 Task: Add Attachment from Trello to Card Card0000000162 in Board Board0000000041 in Workspace WS0000000014 in Trello. Add Cover Blue to Card Card0000000162 in Board Board0000000041 in Workspace WS0000000014 in Trello. Add "Copy Card To …" Button titled Button0000000162 to "bottom" of the list "To Do" to Card Card0000000162 in Board Board0000000041 in Workspace WS0000000014 in Trello. Add Description DS0000000162 to Card Card0000000162 in Board Board0000000041 in Workspace WS0000000014 in Trello. Add Comment CM0000000162 to Card Card0000000162 in Board Board0000000041 in Workspace WS0000000014 in Trello
Action: Mouse moved to (750, 330)
Screenshot: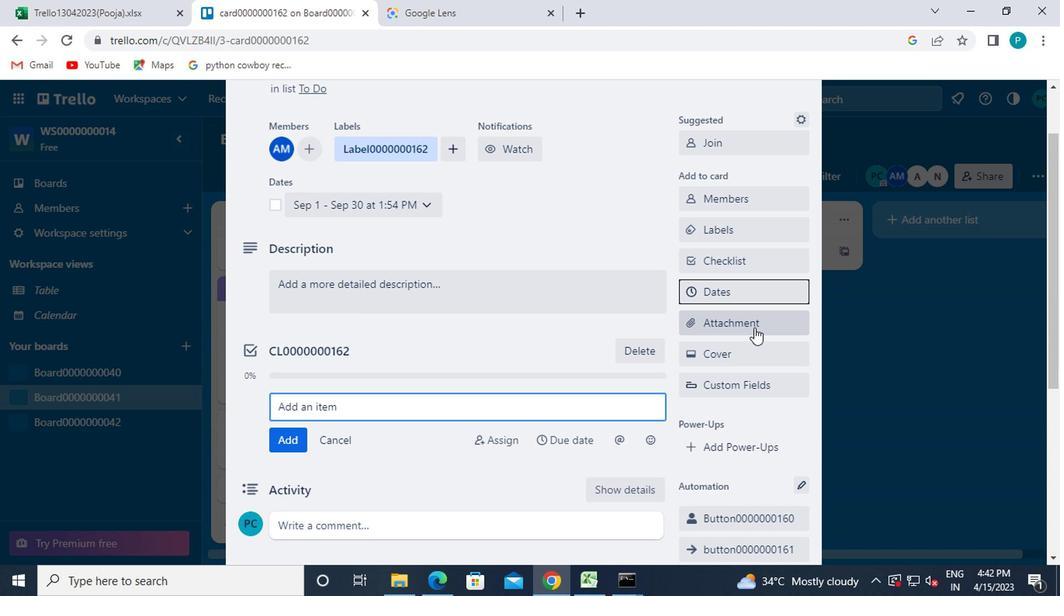 
Action: Mouse pressed left at (750, 330)
Screenshot: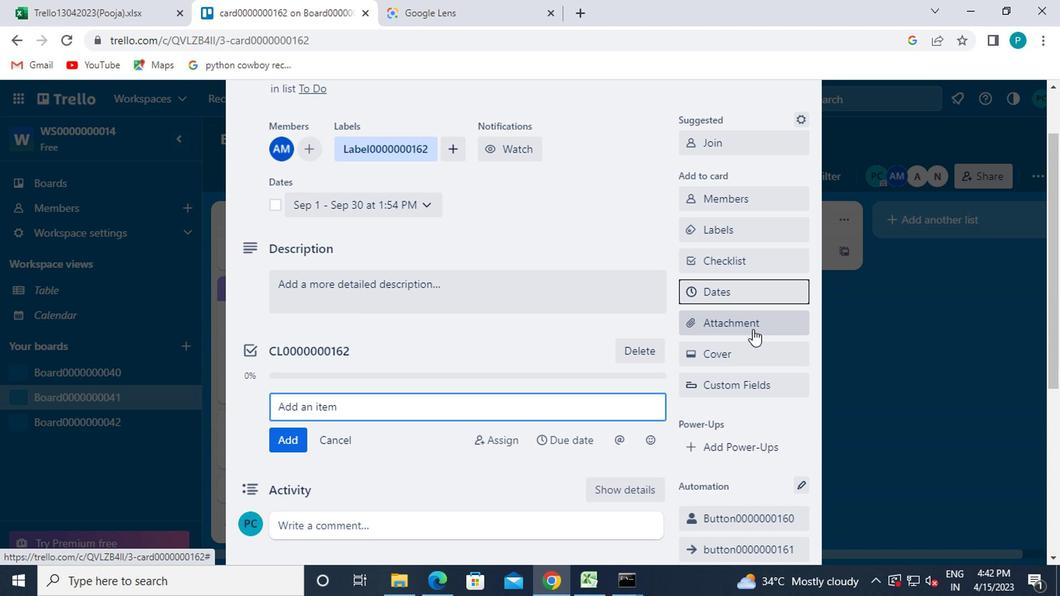 
Action: Mouse moved to (751, 193)
Screenshot: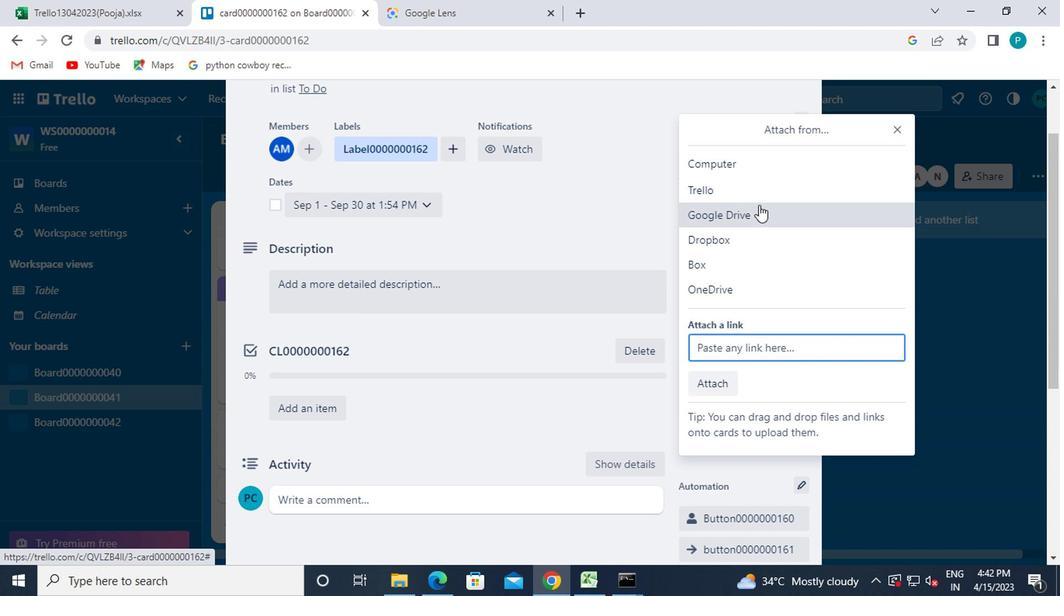 
Action: Mouse pressed left at (751, 193)
Screenshot: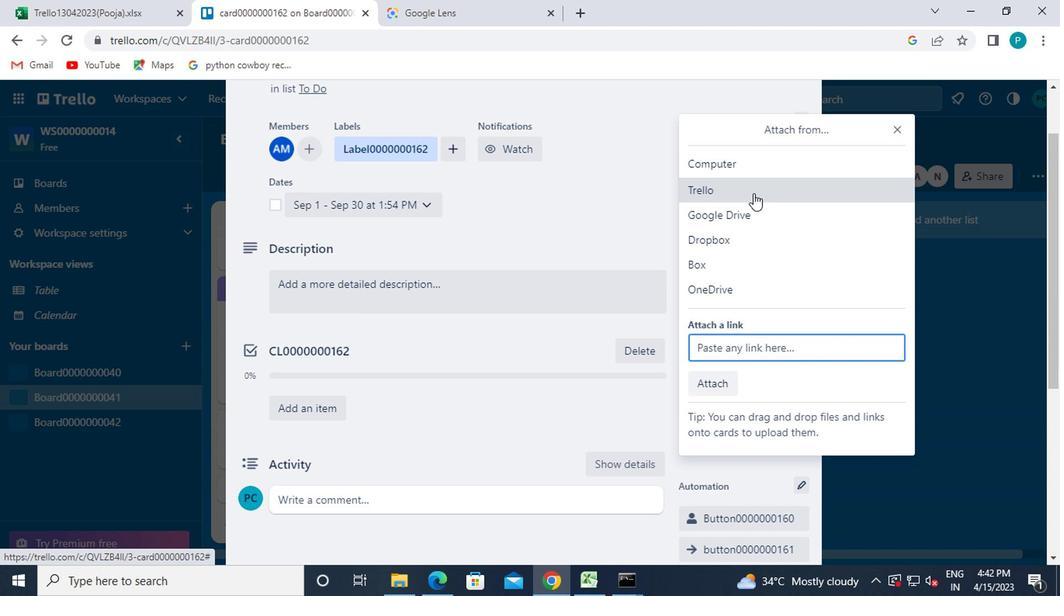 
Action: Mouse moved to (749, 344)
Screenshot: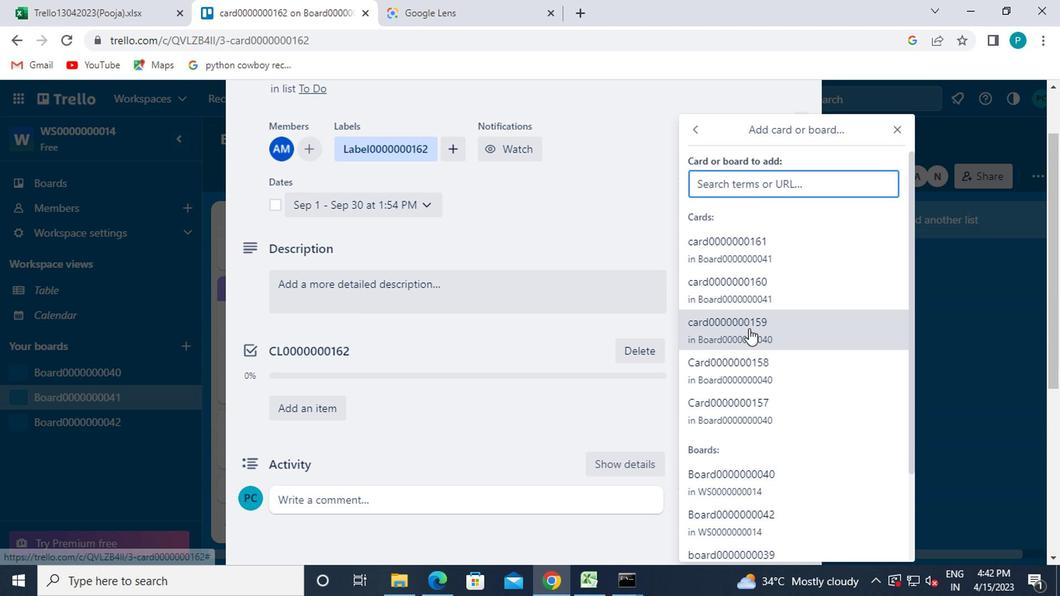
Action: Mouse pressed left at (749, 344)
Screenshot: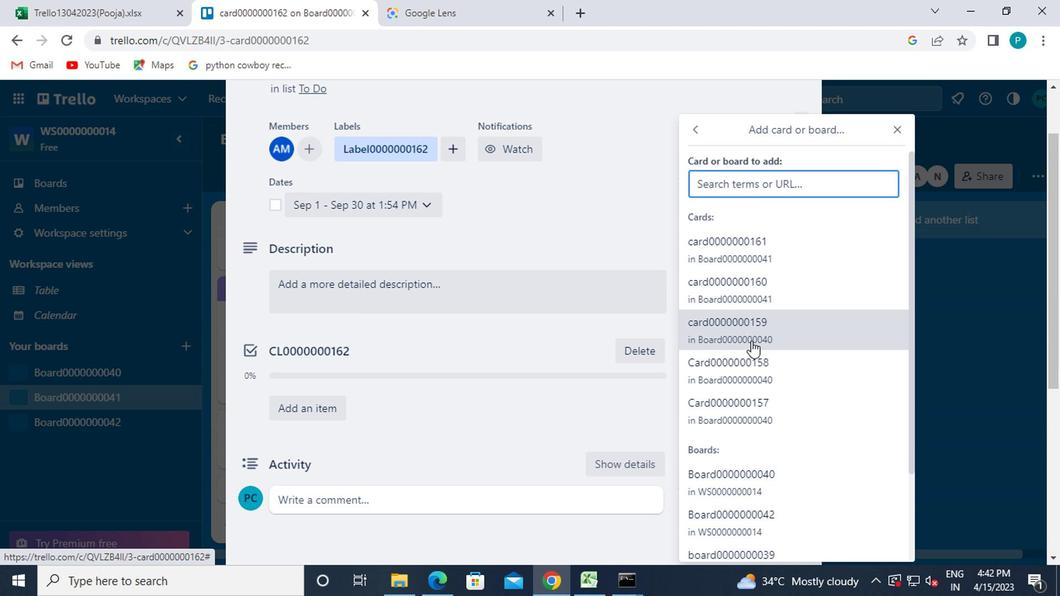 
Action: Mouse moved to (710, 362)
Screenshot: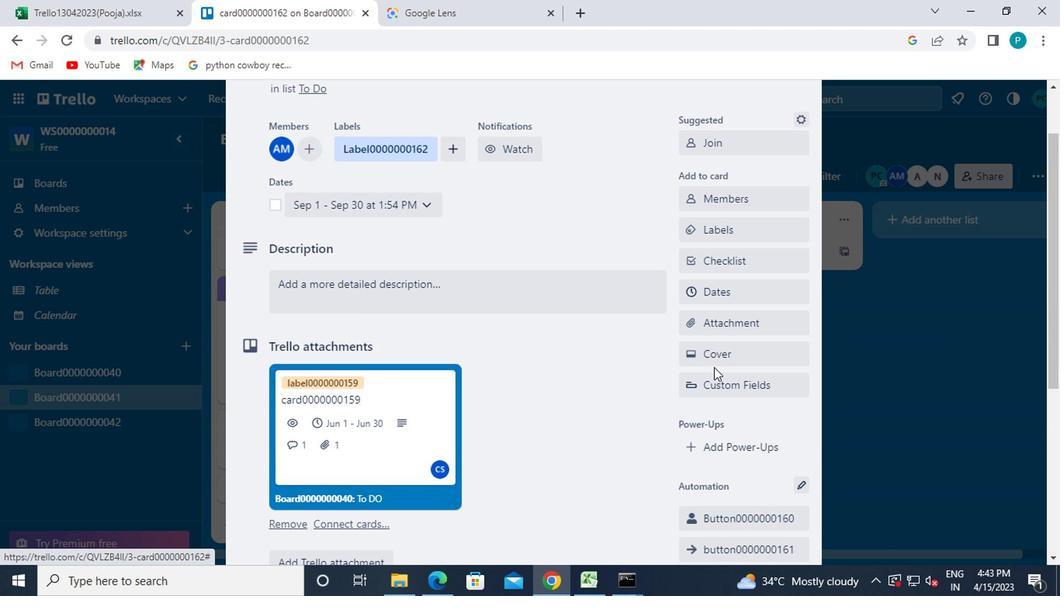 
Action: Mouse pressed left at (710, 362)
Screenshot: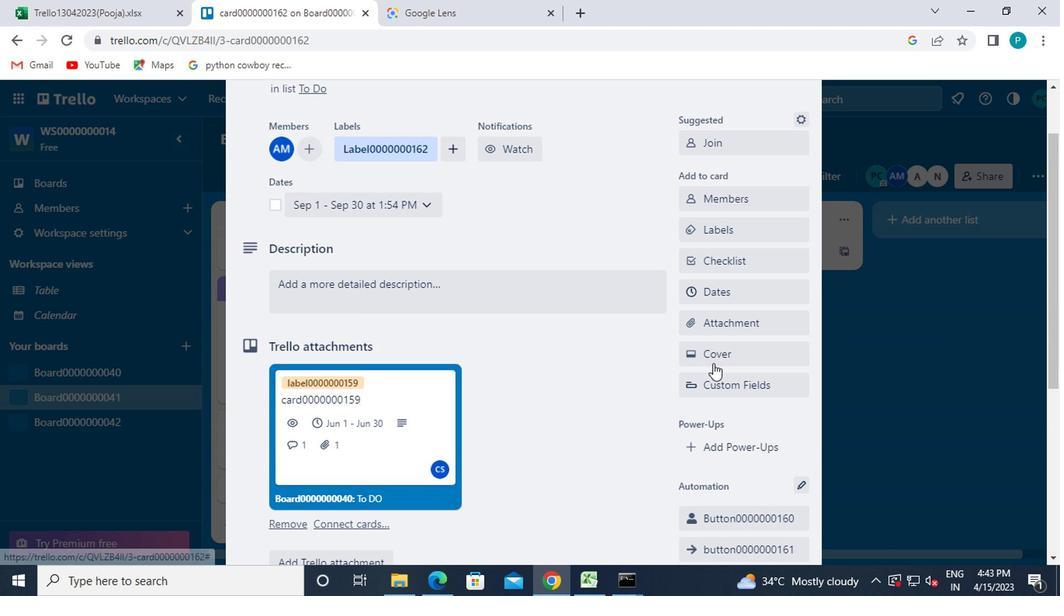 
Action: Mouse moved to (713, 314)
Screenshot: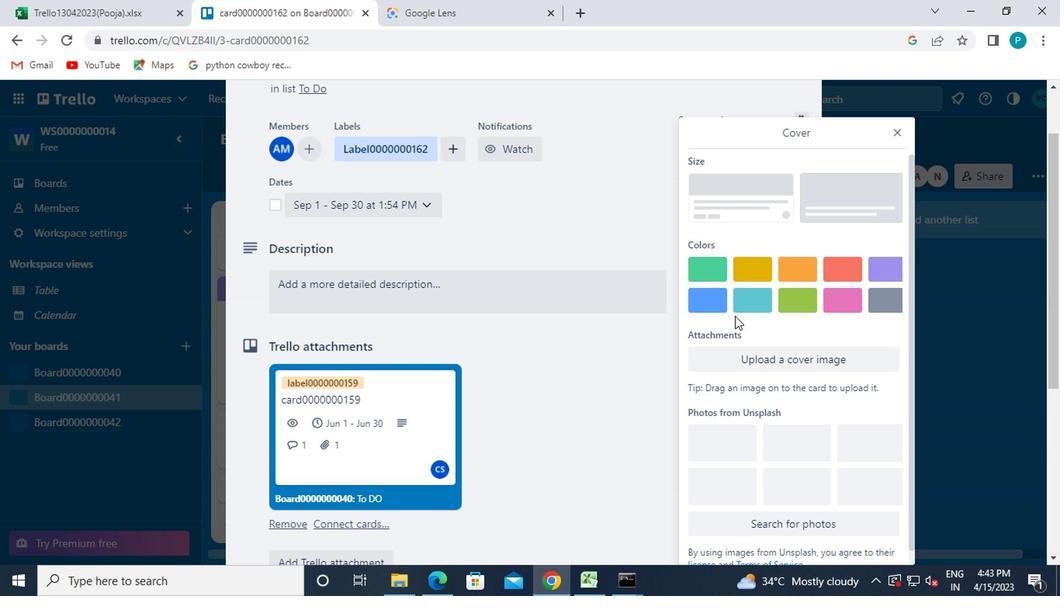 
Action: Mouse pressed left at (713, 314)
Screenshot: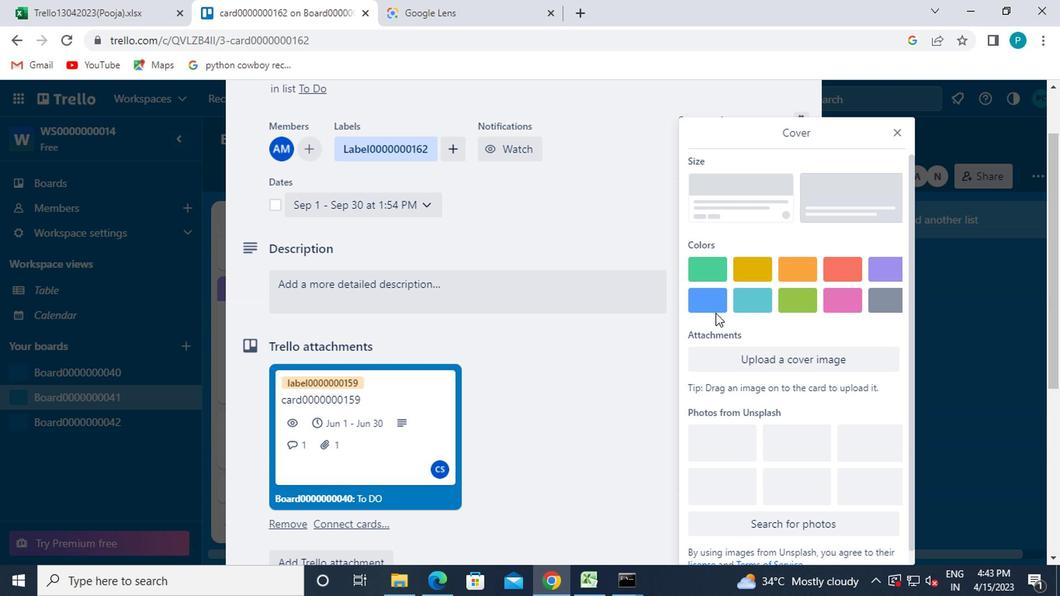 
Action: Mouse moved to (710, 307)
Screenshot: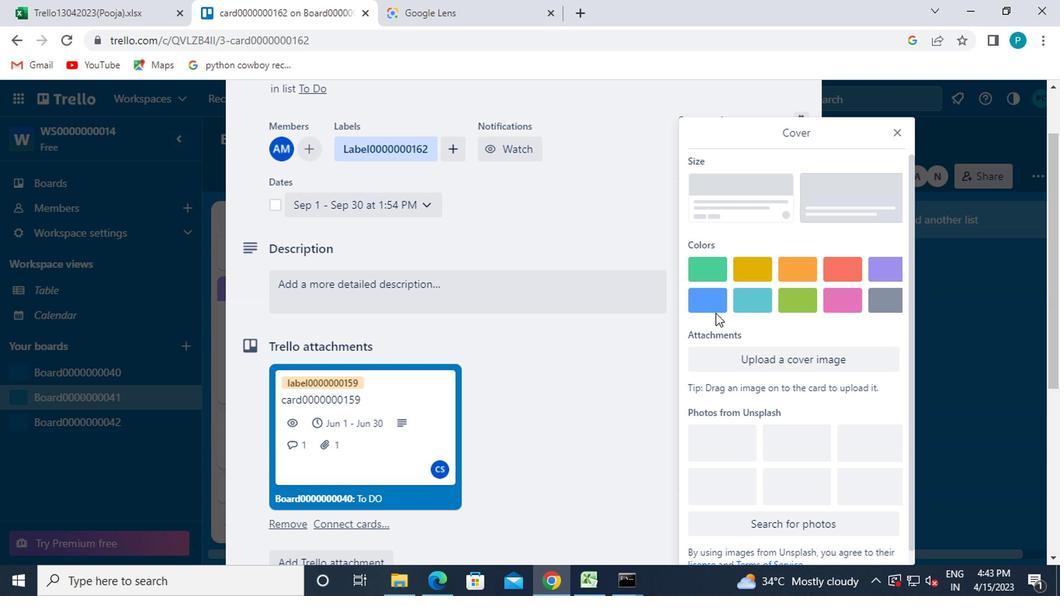 
Action: Mouse pressed left at (710, 307)
Screenshot: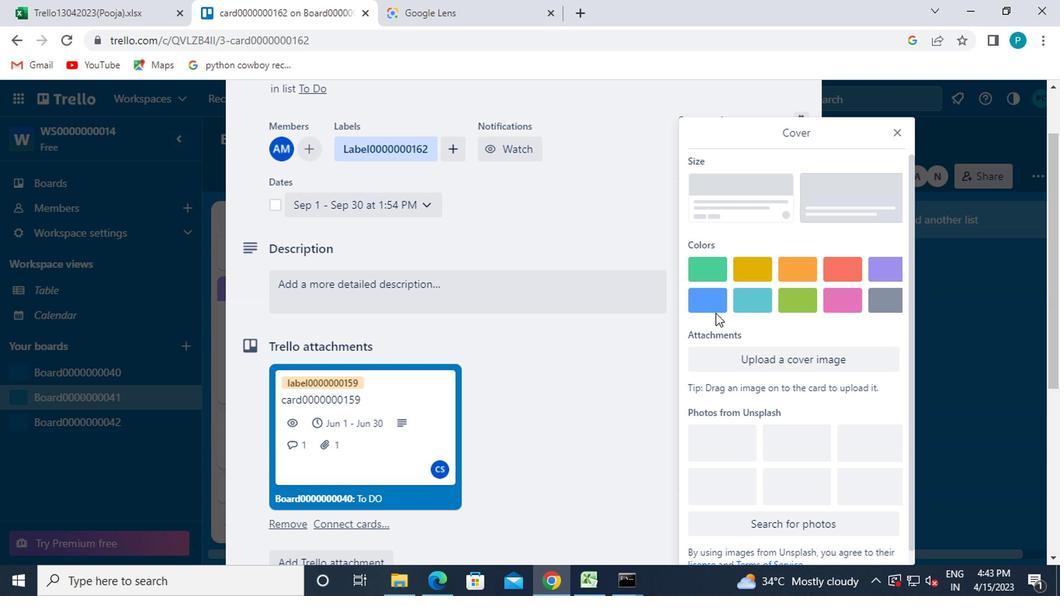 
Action: Mouse moved to (893, 134)
Screenshot: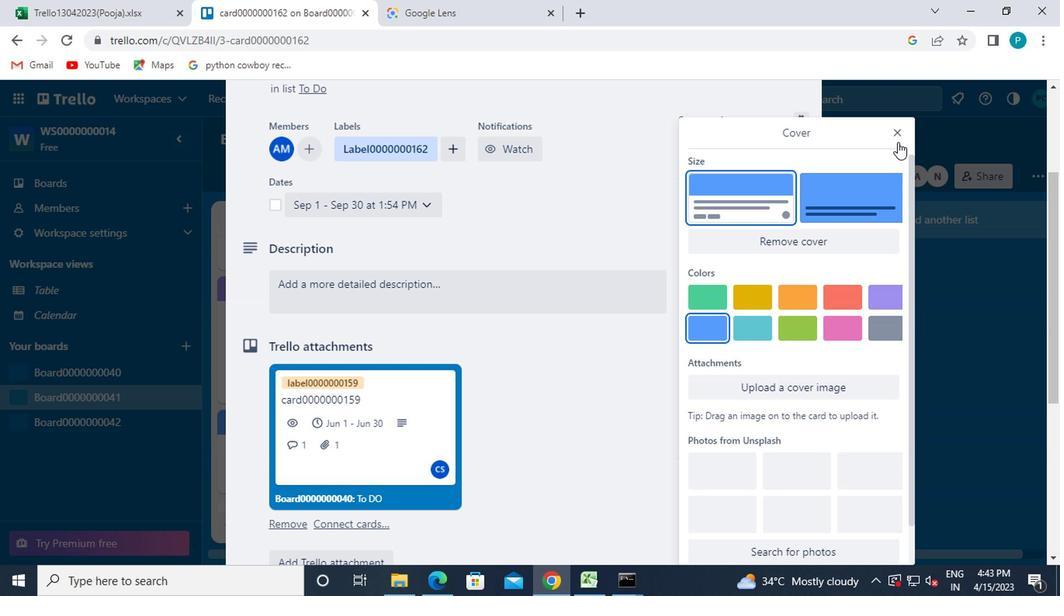 
Action: Mouse pressed left at (893, 134)
Screenshot: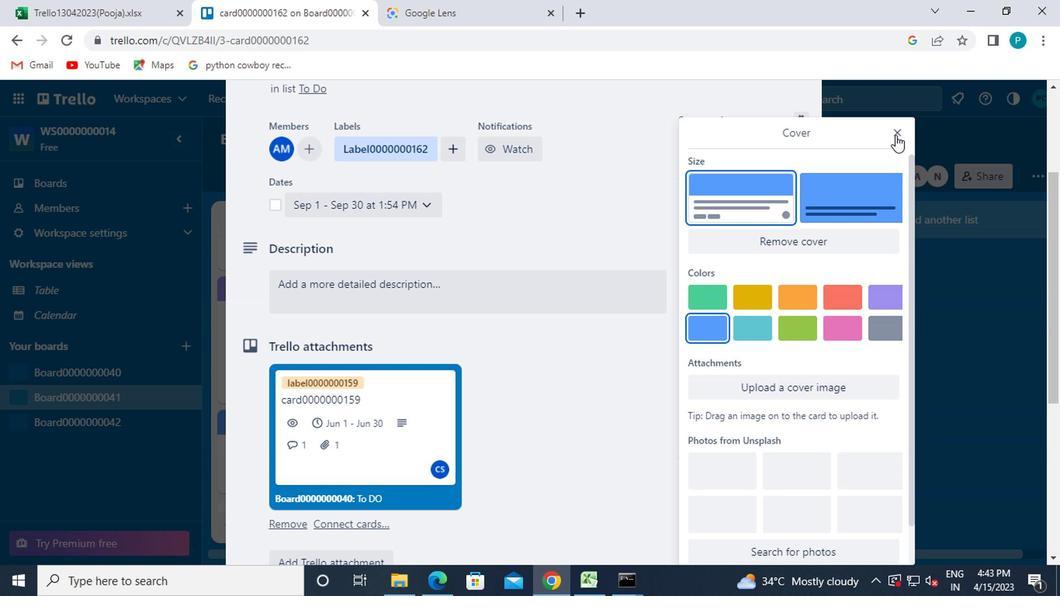 
Action: Mouse moved to (613, 401)
Screenshot: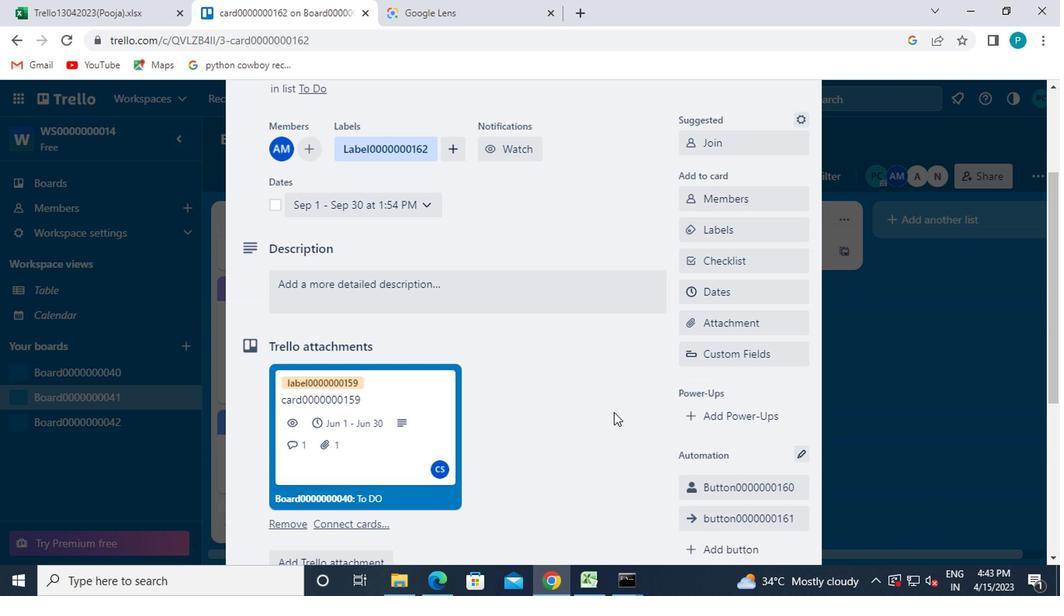 
Action: Mouse scrolled (613, 400) with delta (0, 0)
Screenshot: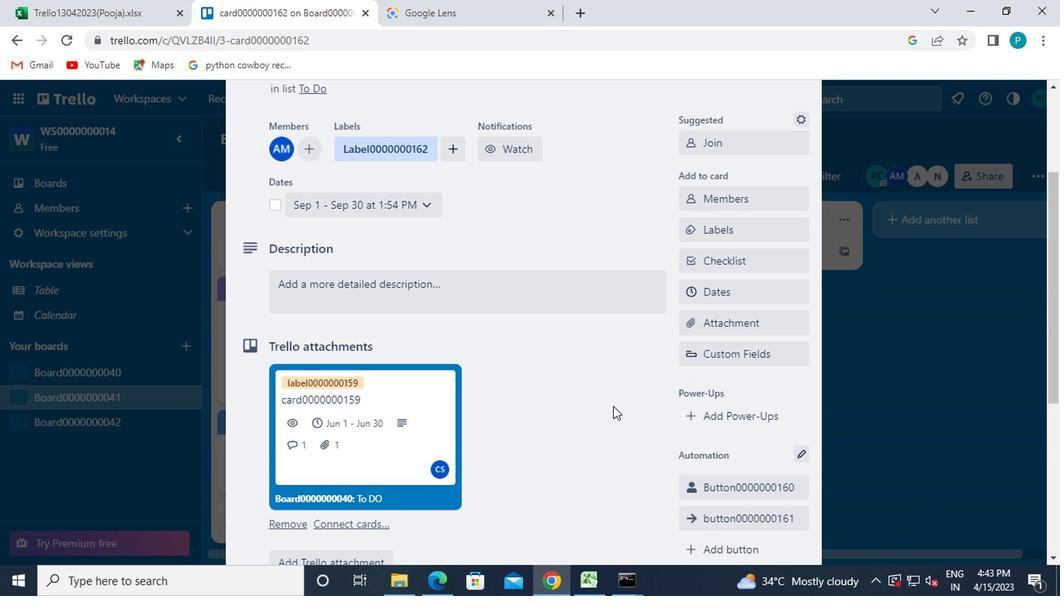 
Action: Mouse scrolled (613, 400) with delta (0, 0)
Screenshot: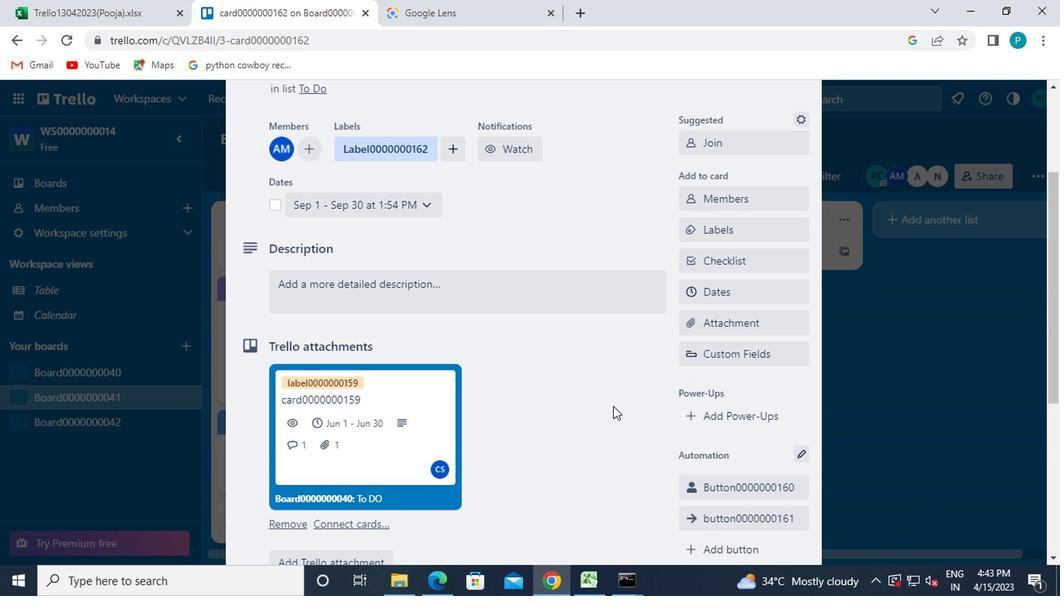 
Action: Mouse moved to (688, 394)
Screenshot: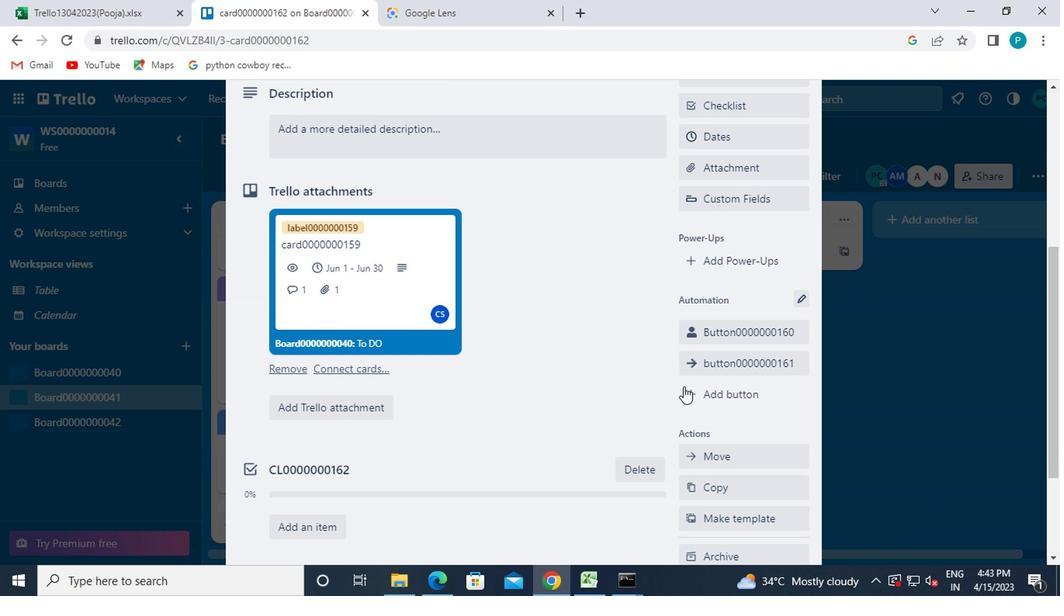 
Action: Mouse pressed left at (688, 394)
Screenshot: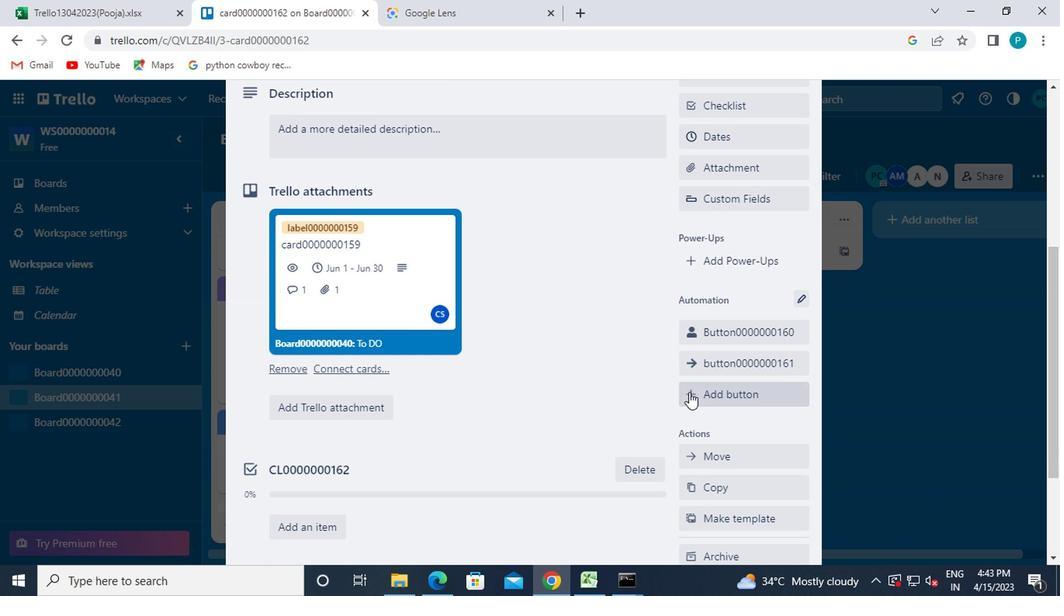 
Action: Mouse moved to (720, 236)
Screenshot: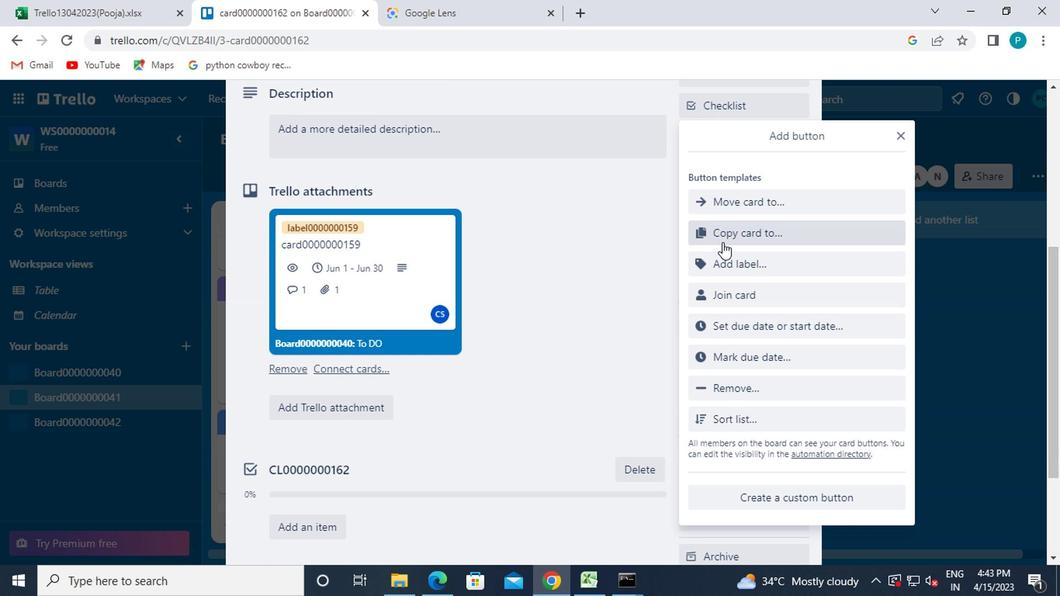 
Action: Mouse pressed left at (720, 236)
Screenshot: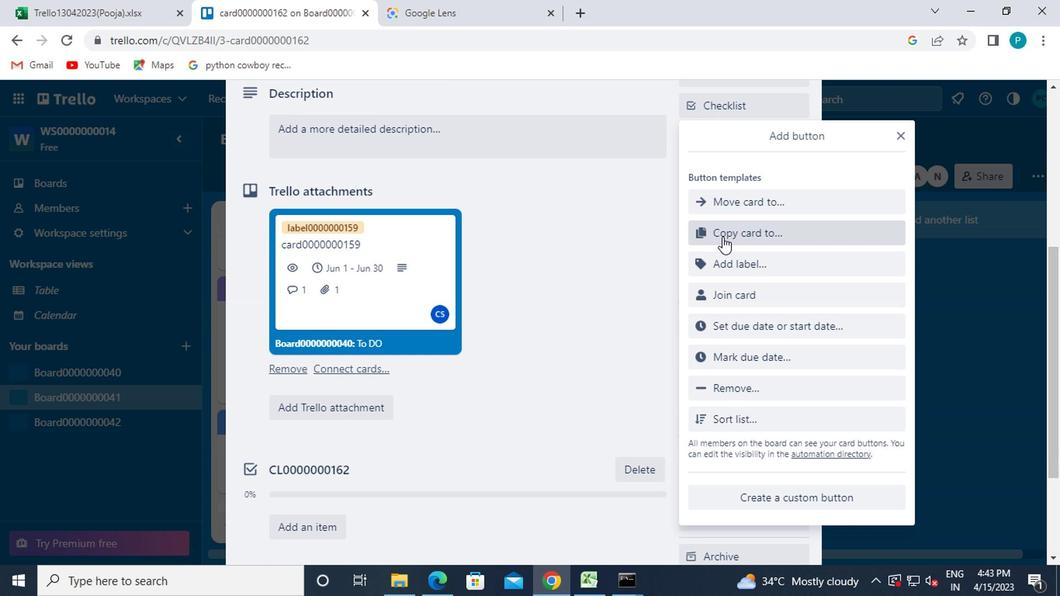 
Action: Mouse moved to (745, 196)
Screenshot: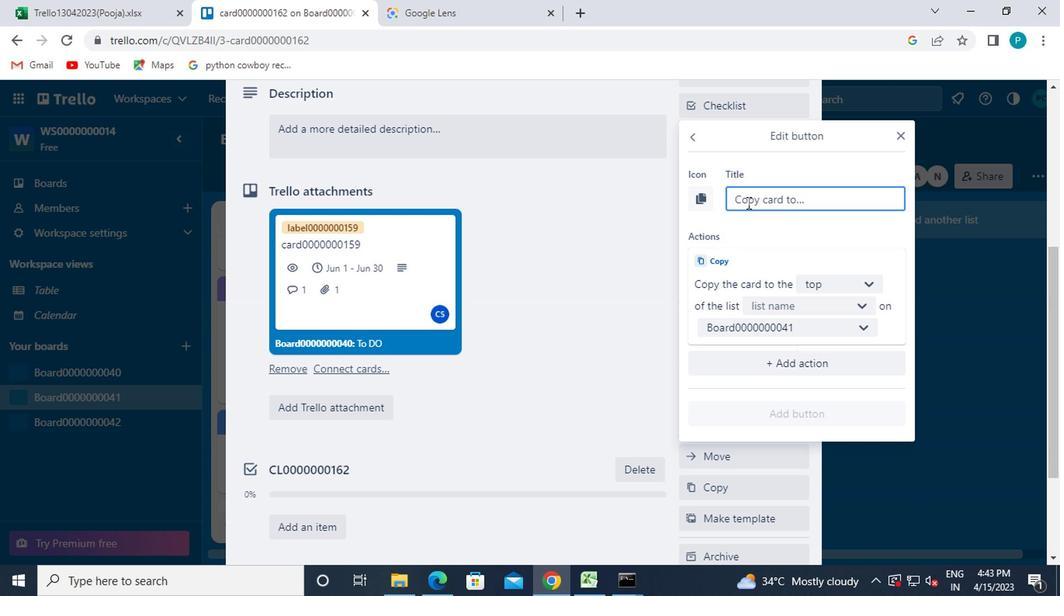 
Action: Mouse pressed left at (745, 196)
Screenshot: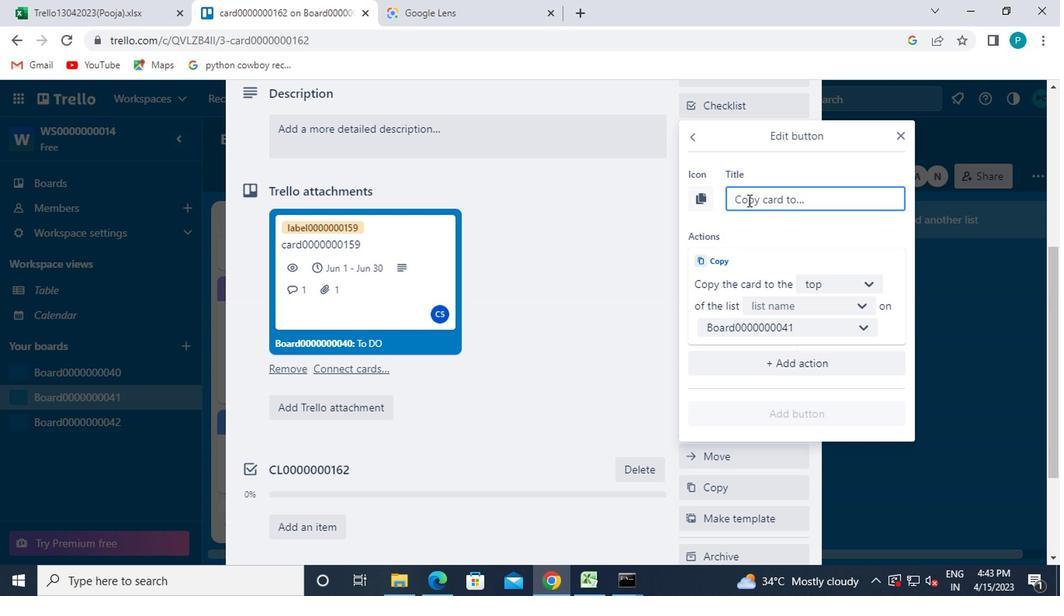 
Action: Key pressed button0000000162
Screenshot: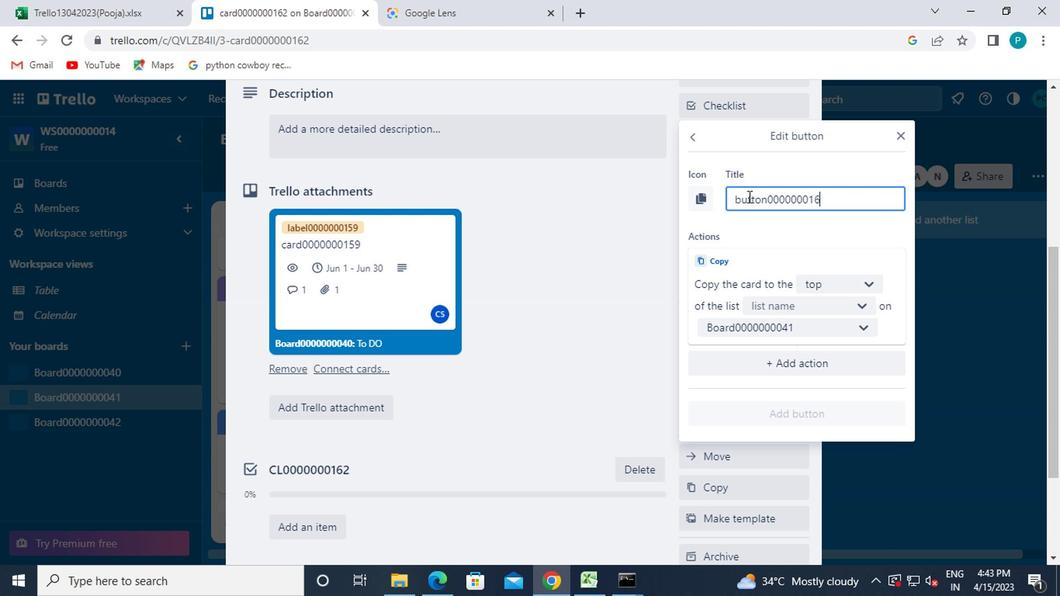 
Action: Mouse moved to (798, 286)
Screenshot: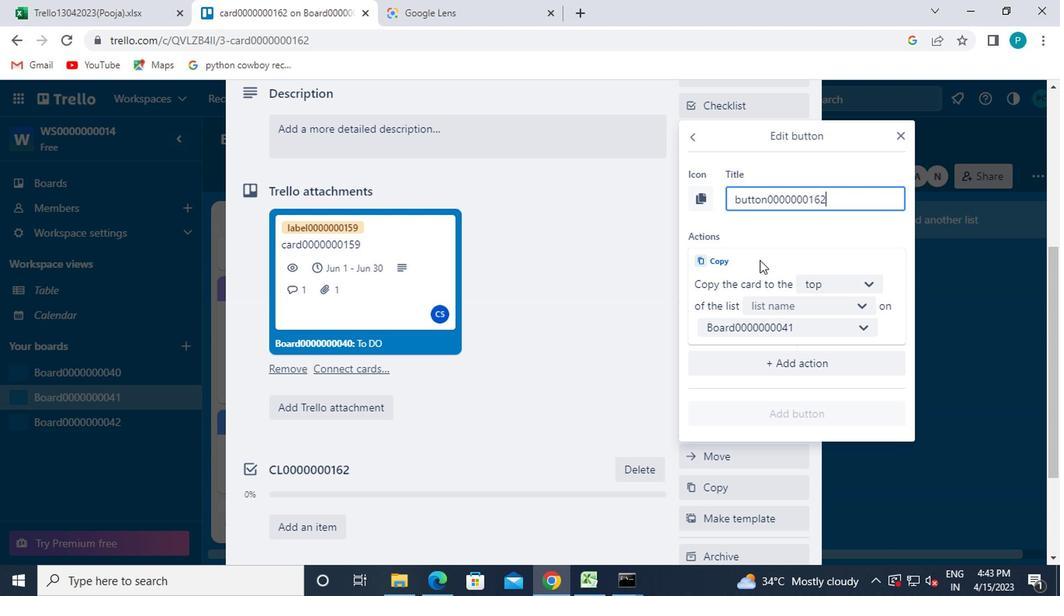 
Action: Mouse pressed left at (798, 286)
Screenshot: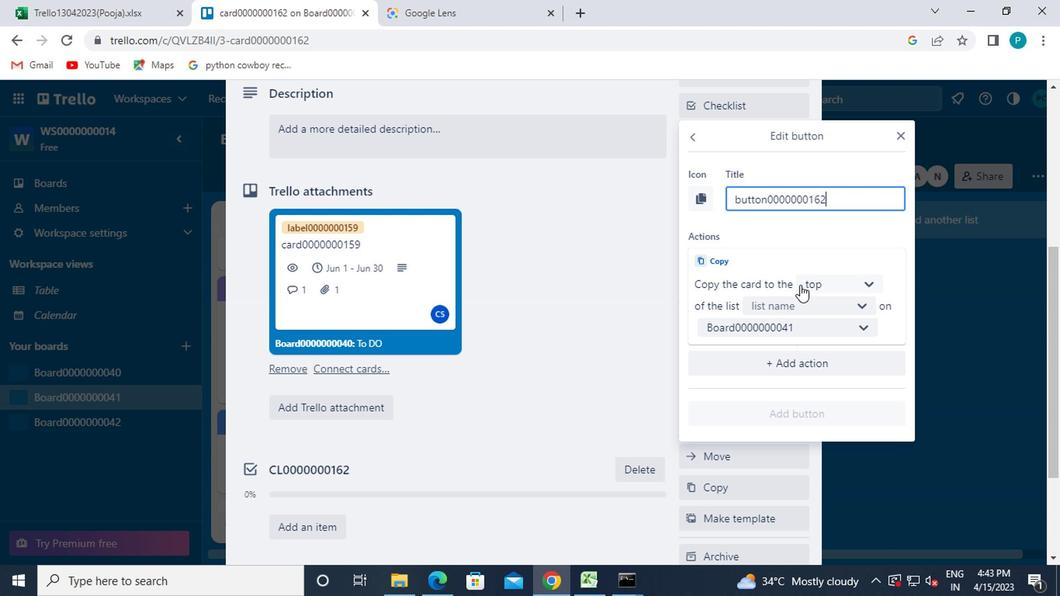 
Action: Mouse moved to (813, 336)
Screenshot: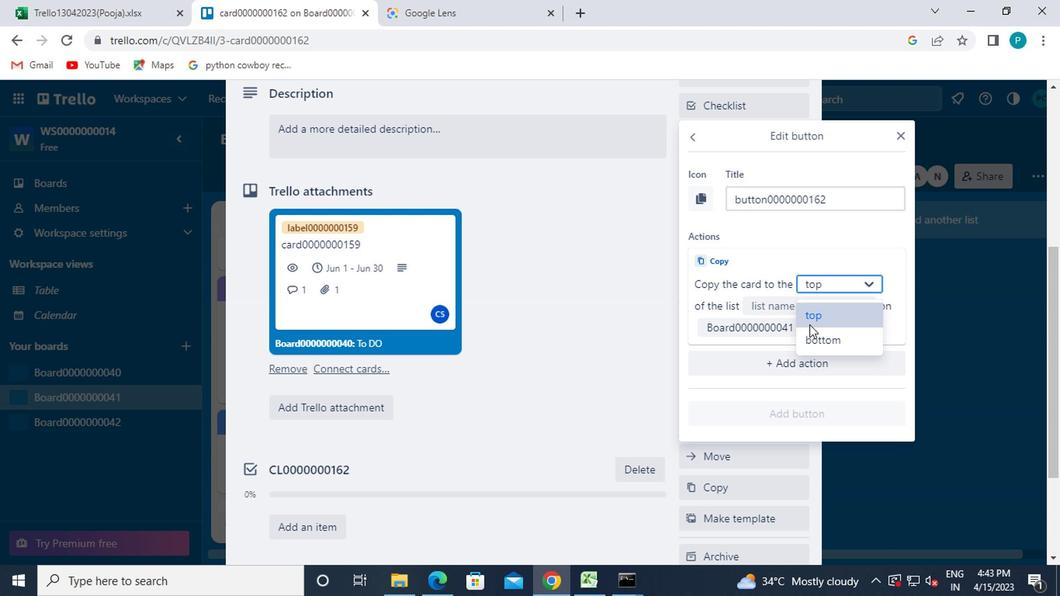 
Action: Mouse pressed left at (813, 336)
Screenshot: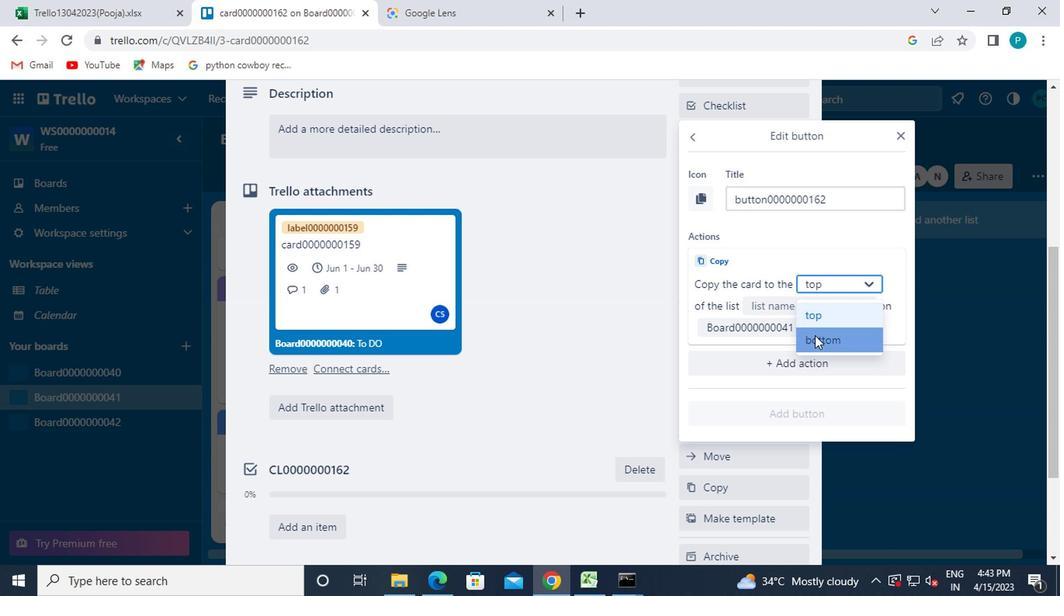 
Action: Mouse moved to (785, 310)
Screenshot: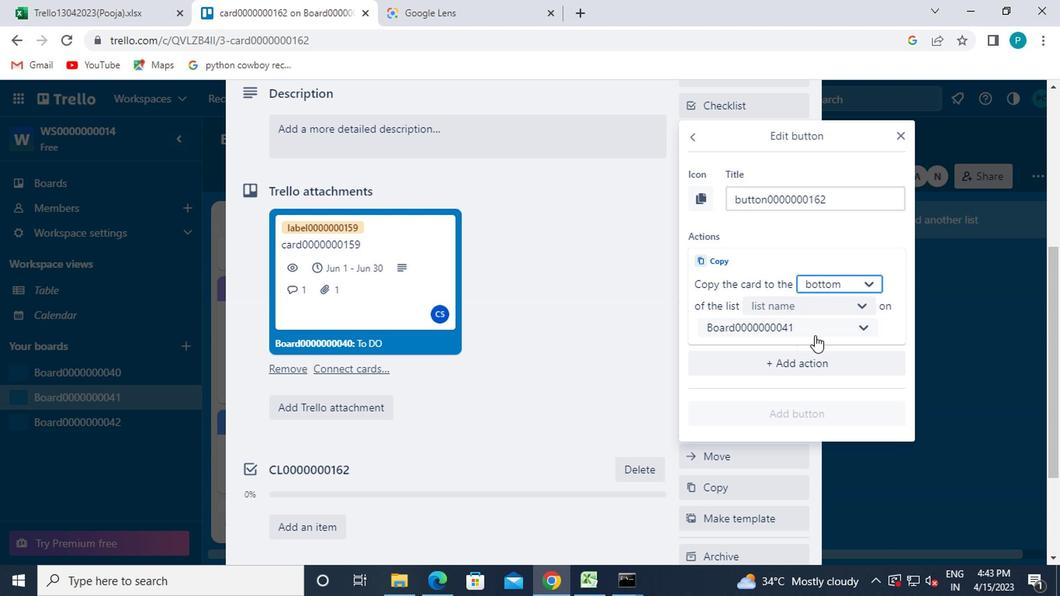 
Action: Mouse pressed left at (785, 310)
Screenshot: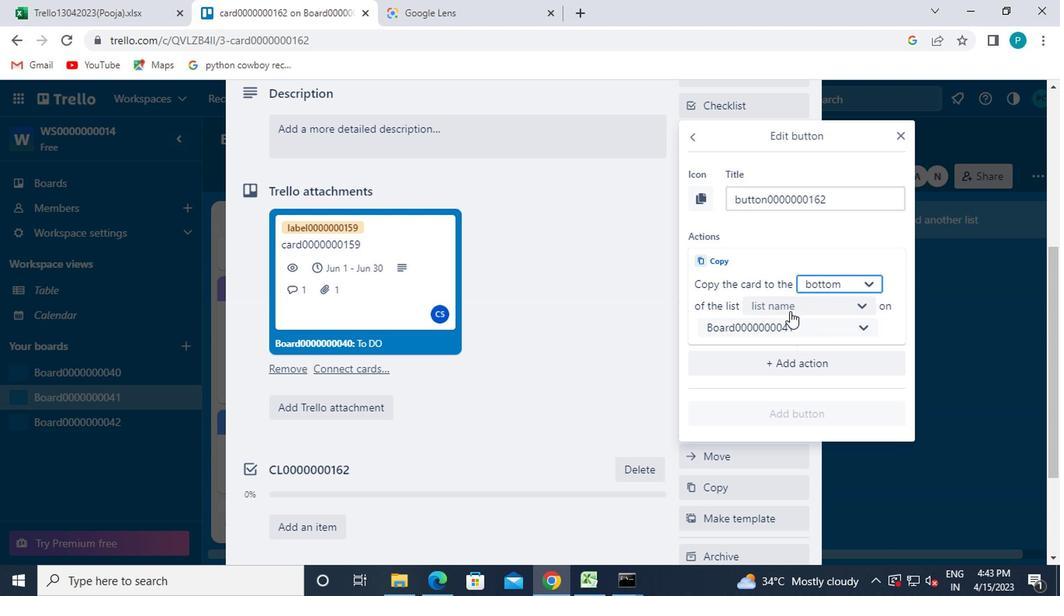 
Action: Mouse moved to (794, 342)
Screenshot: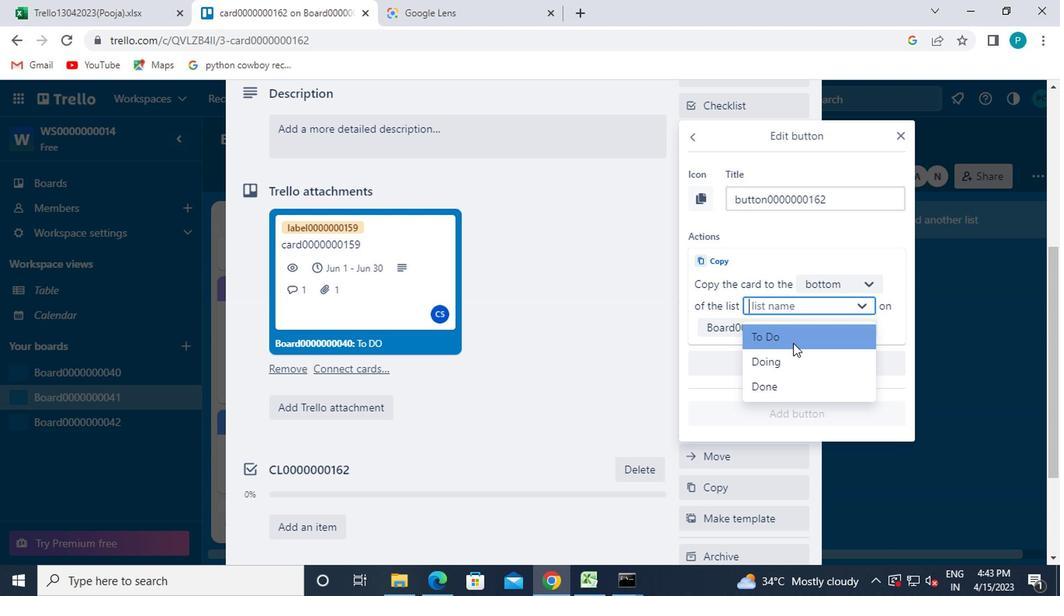 
Action: Mouse pressed left at (794, 342)
Screenshot: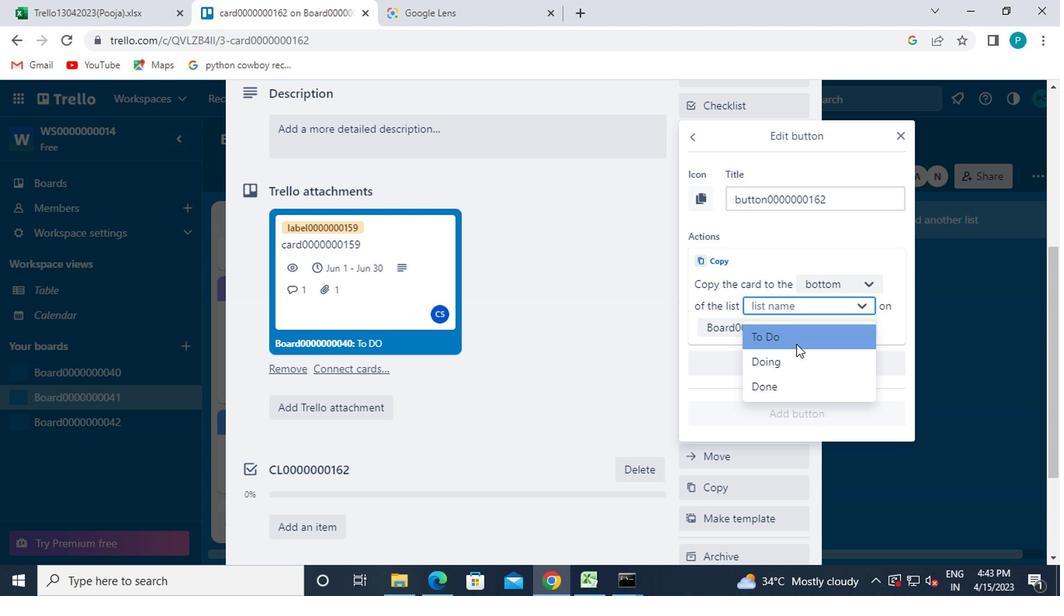 
Action: Mouse moved to (773, 412)
Screenshot: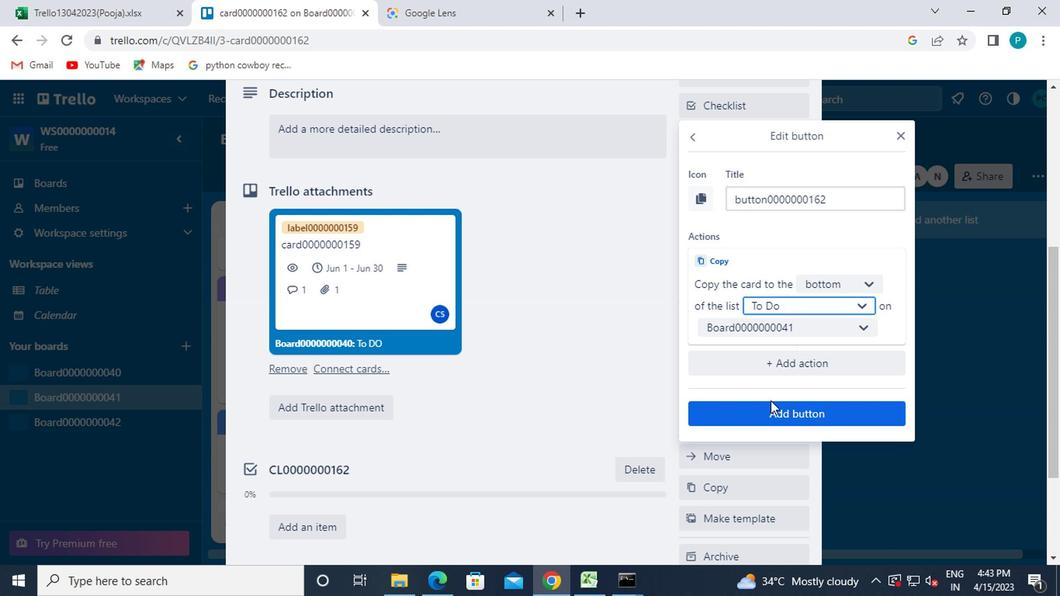 
Action: Mouse pressed left at (773, 412)
Screenshot: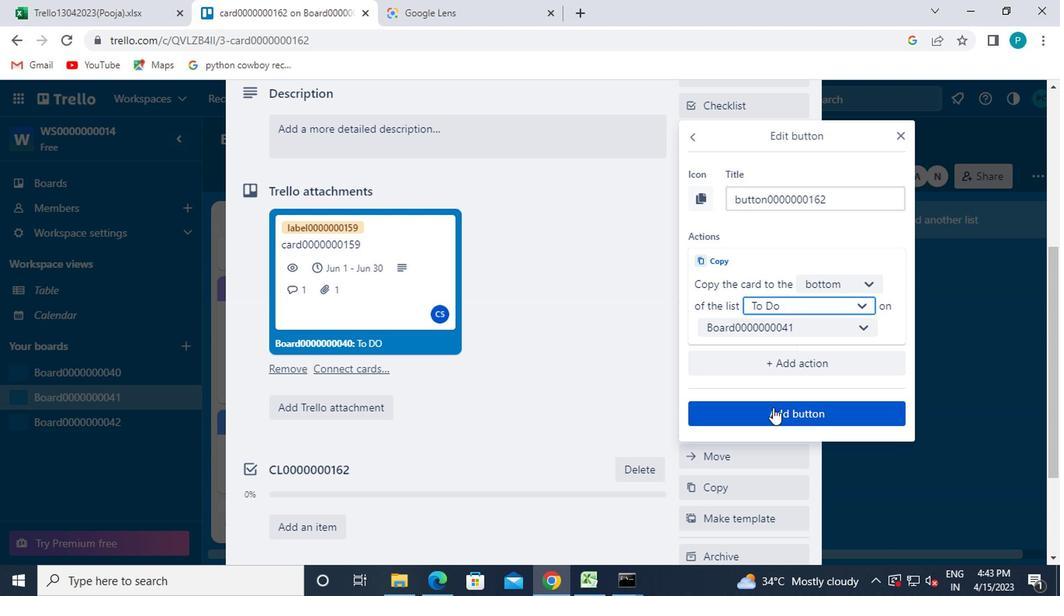 
Action: Mouse moved to (507, 212)
Screenshot: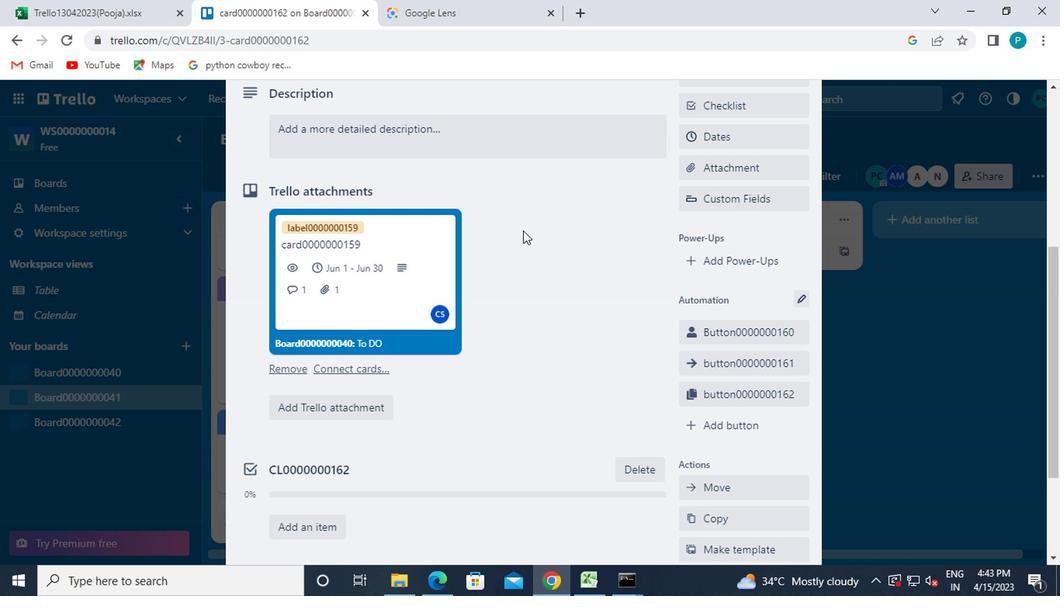 
Action: Mouse scrolled (507, 212) with delta (0, 0)
Screenshot: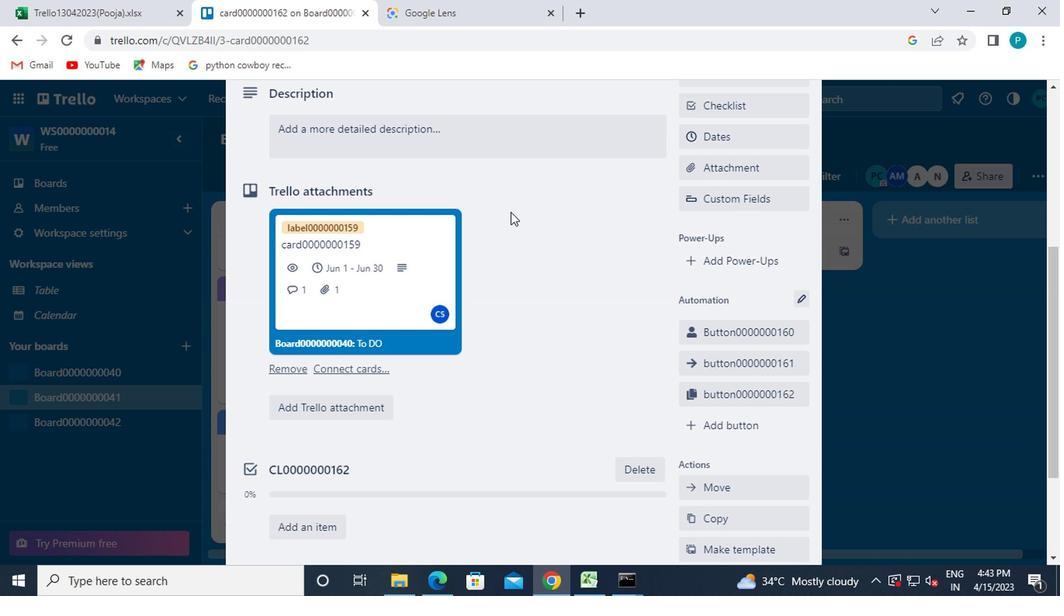 
Action: Mouse pressed left at (507, 212)
Screenshot: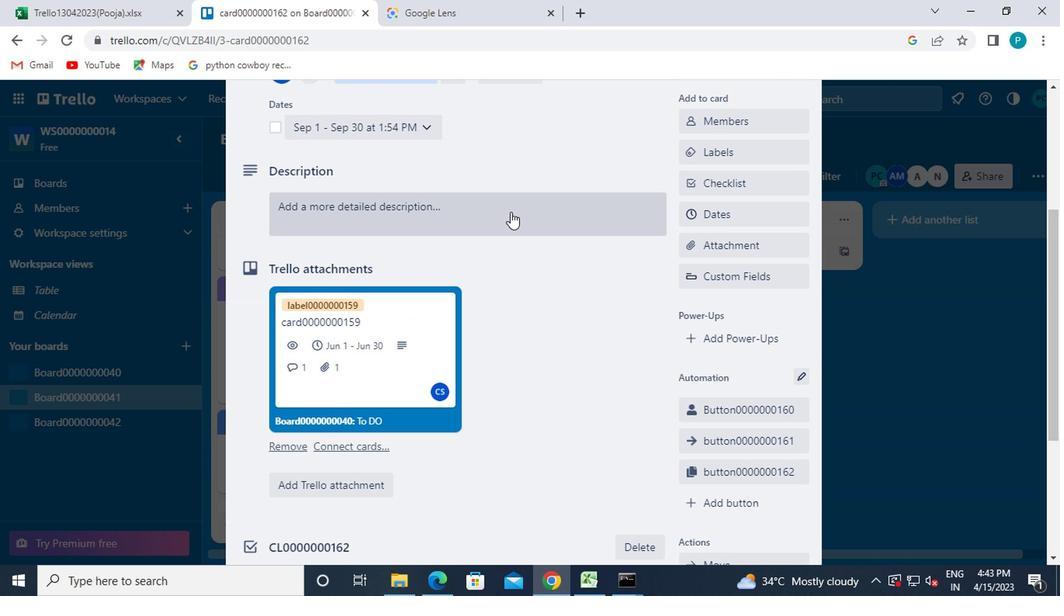 
Action: Key pressed <Key.caps_lock>ds0000000162
Screenshot: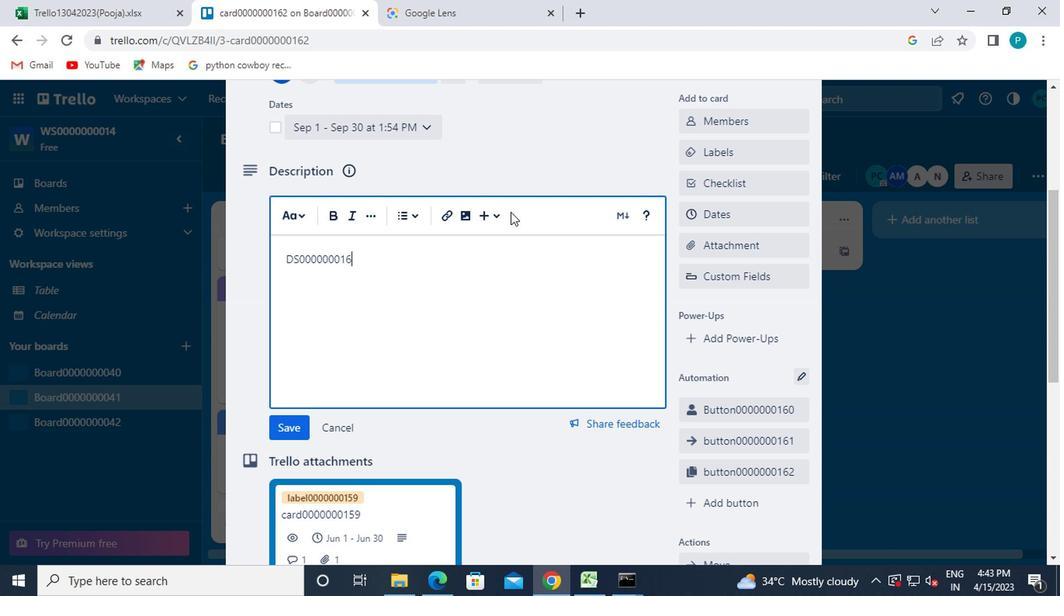 
Action: Mouse moved to (290, 424)
Screenshot: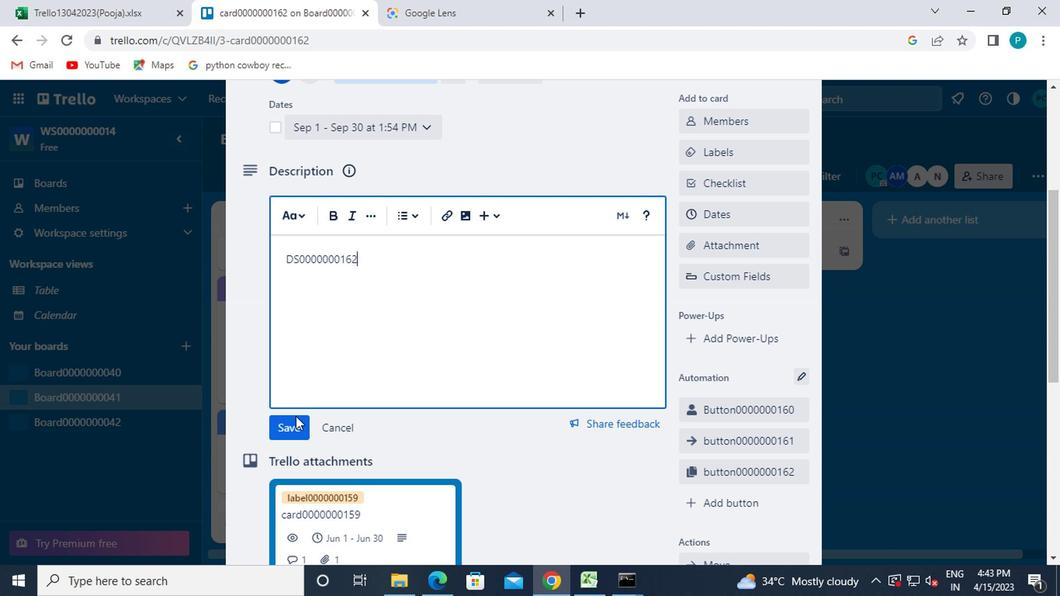 
Action: Mouse pressed left at (290, 424)
Screenshot: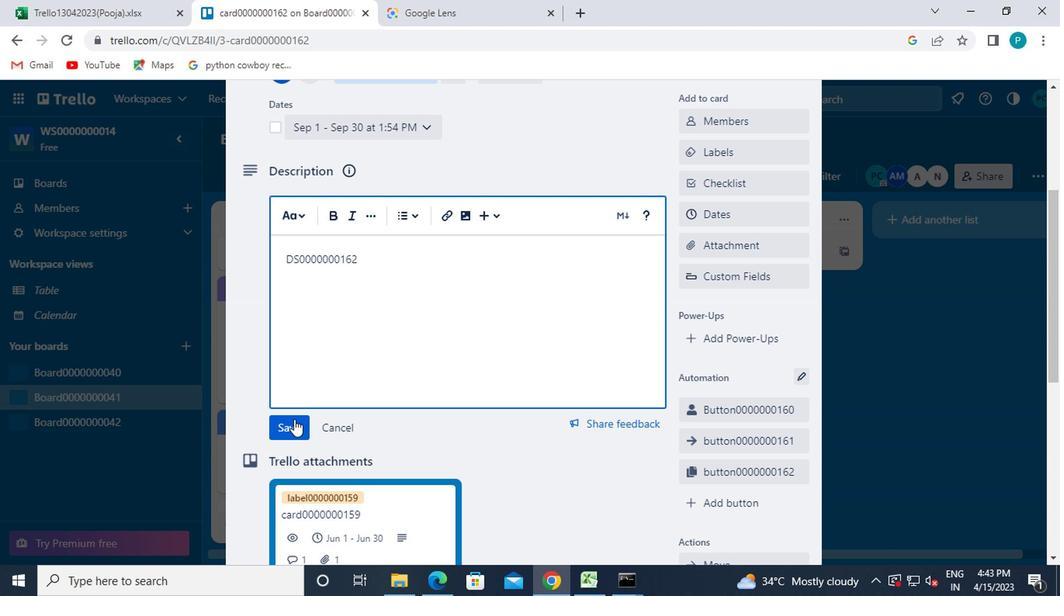 
Action: Mouse scrolled (290, 424) with delta (0, 0)
Screenshot: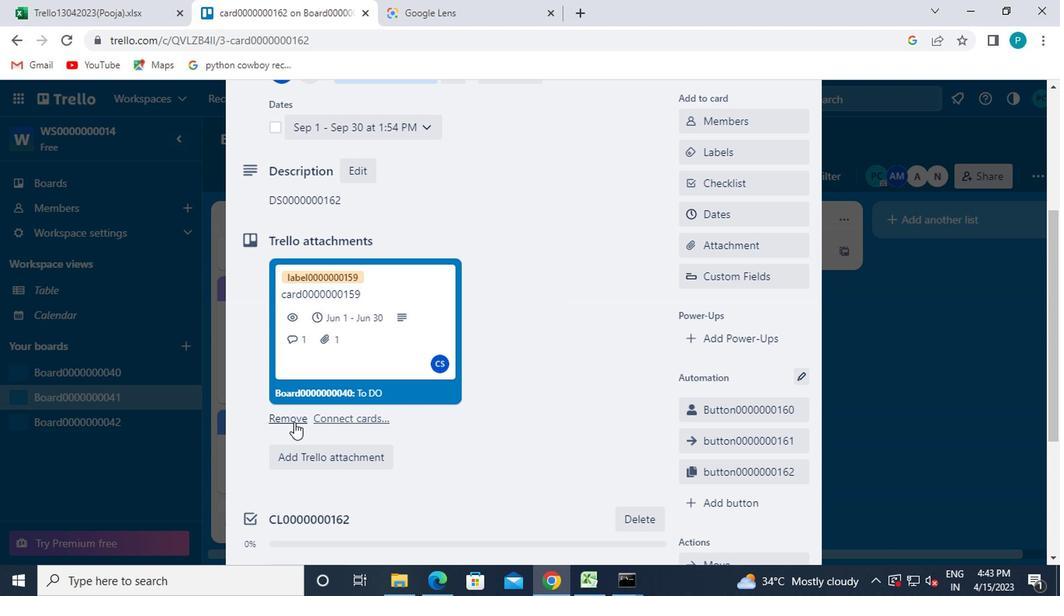 
Action: Mouse scrolled (290, 424) with delta (0, 0)
Screenshot: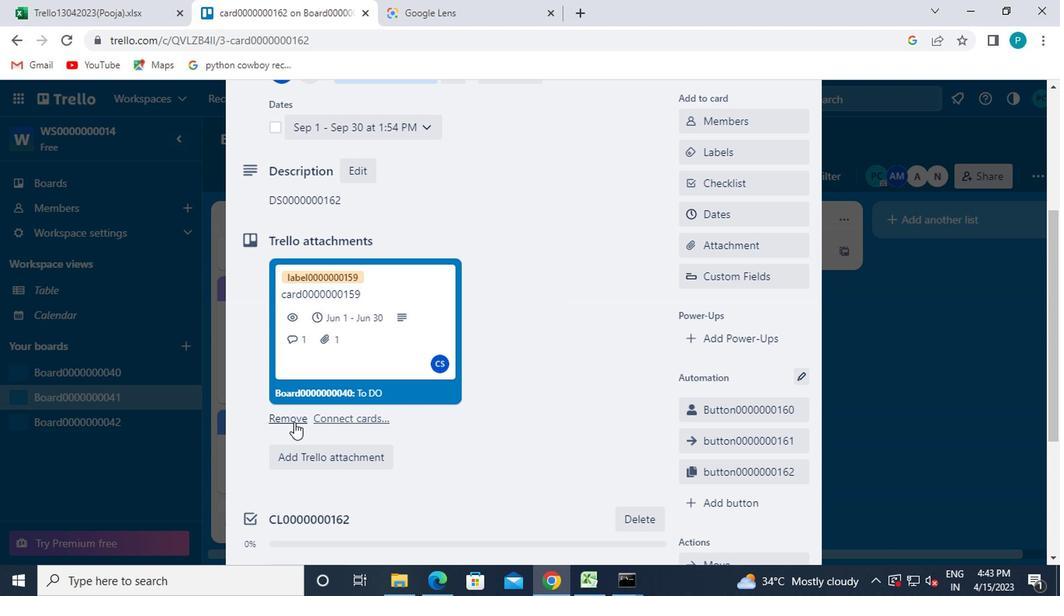 
Action: Mouse scrolled (290, 424) with delta (0, 0)
Screenshot: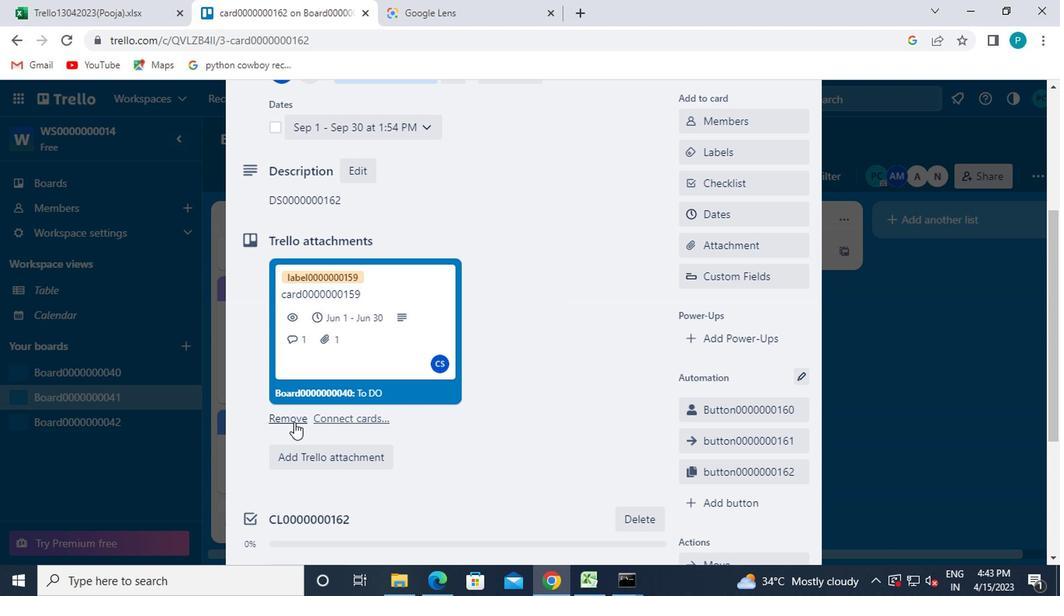 
Action: Mouse moved to (296, 439)
Screenshot: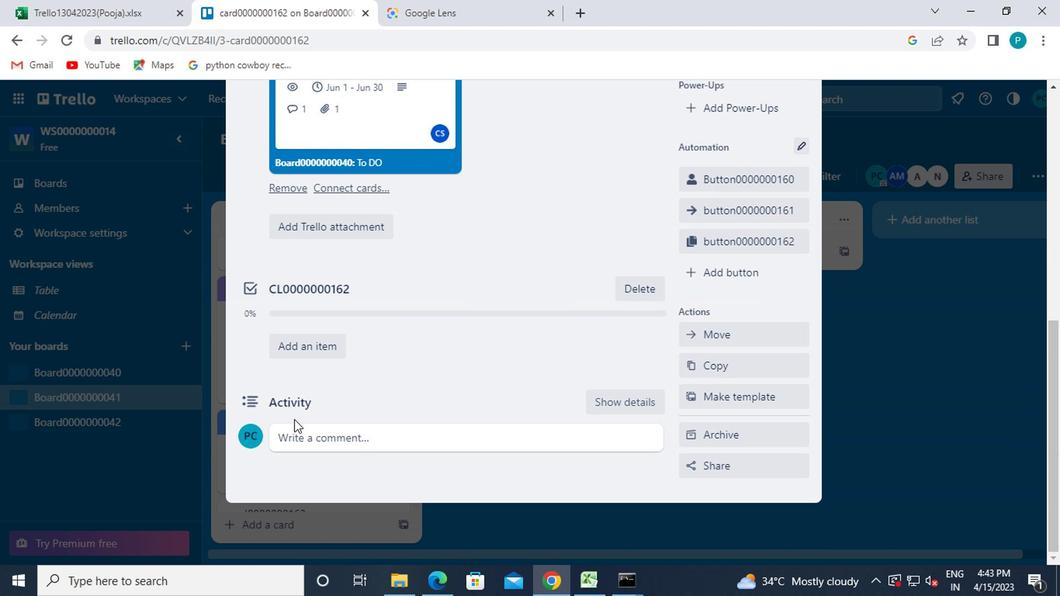 
Action: Mouse pressed left at (296, 439)
Screenshot: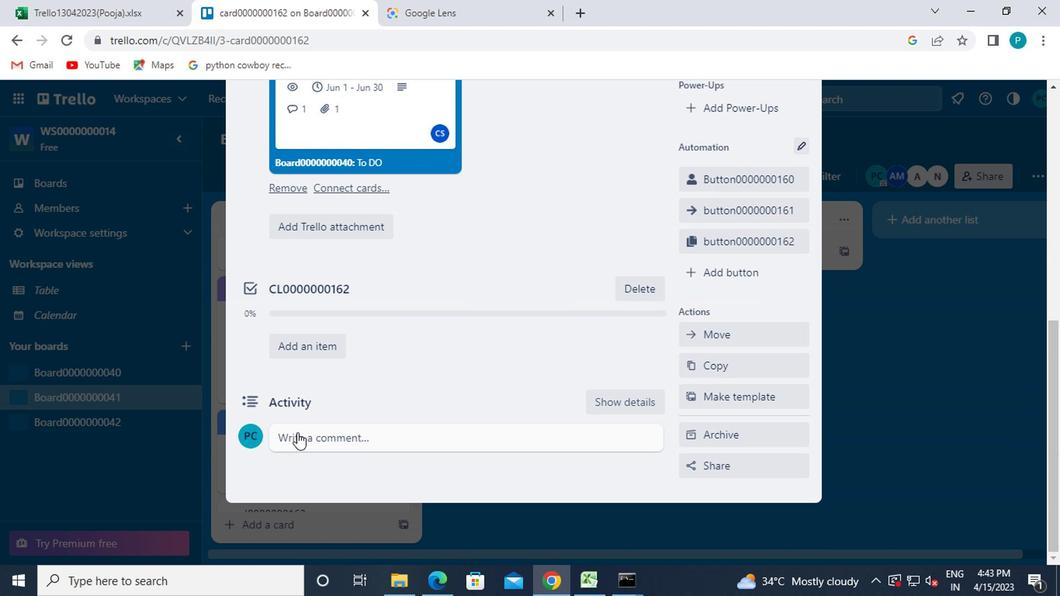 
Action: Key pressed cm0000000162
Screenshot: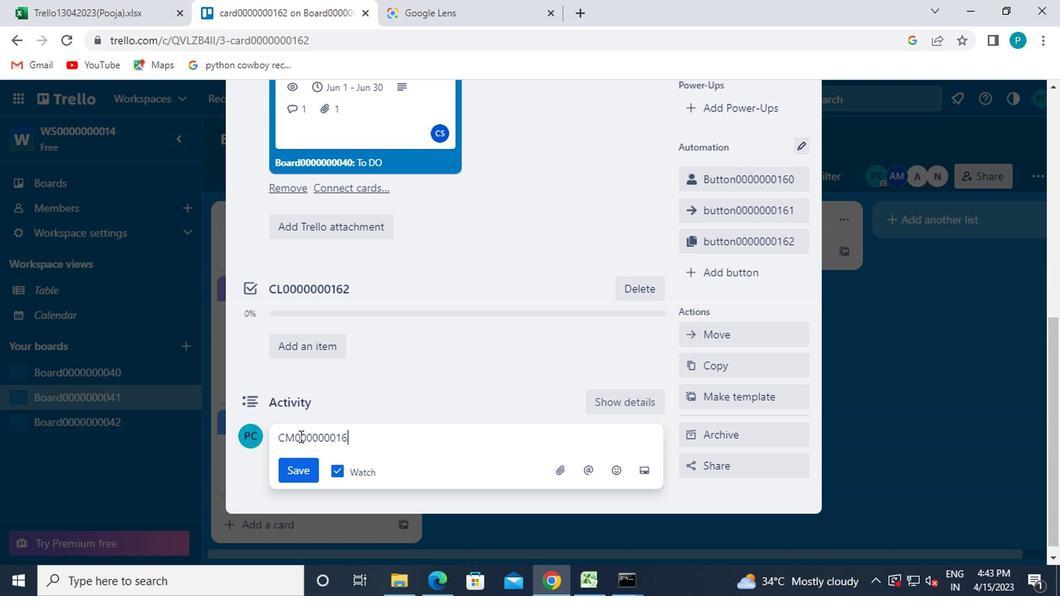 
Action: Mouse moved to (300, 478)
Screenshot: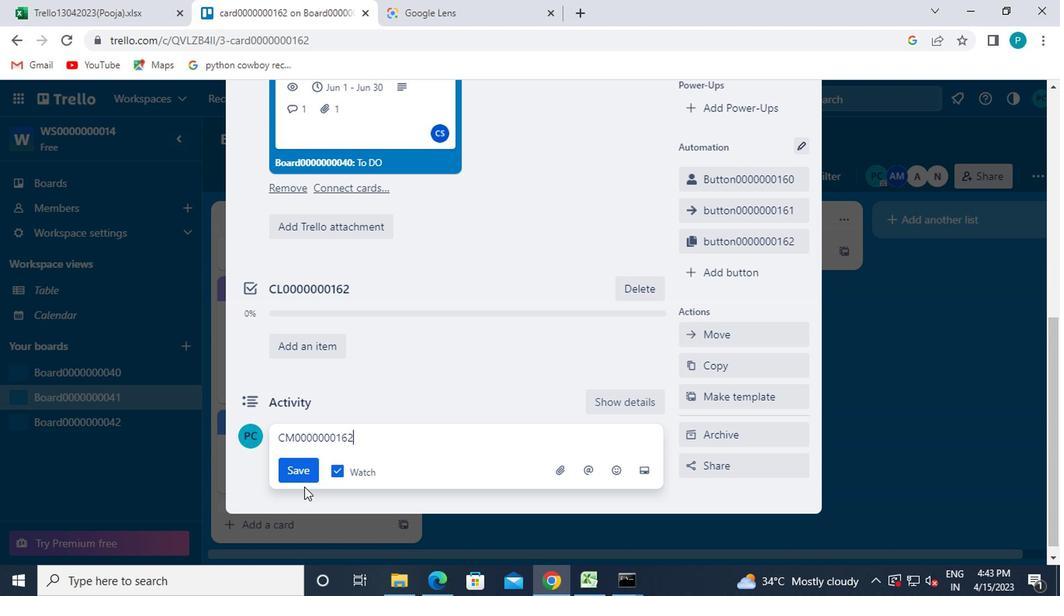 
Action: Mouse pressed left at (300, 478)
Screenshot: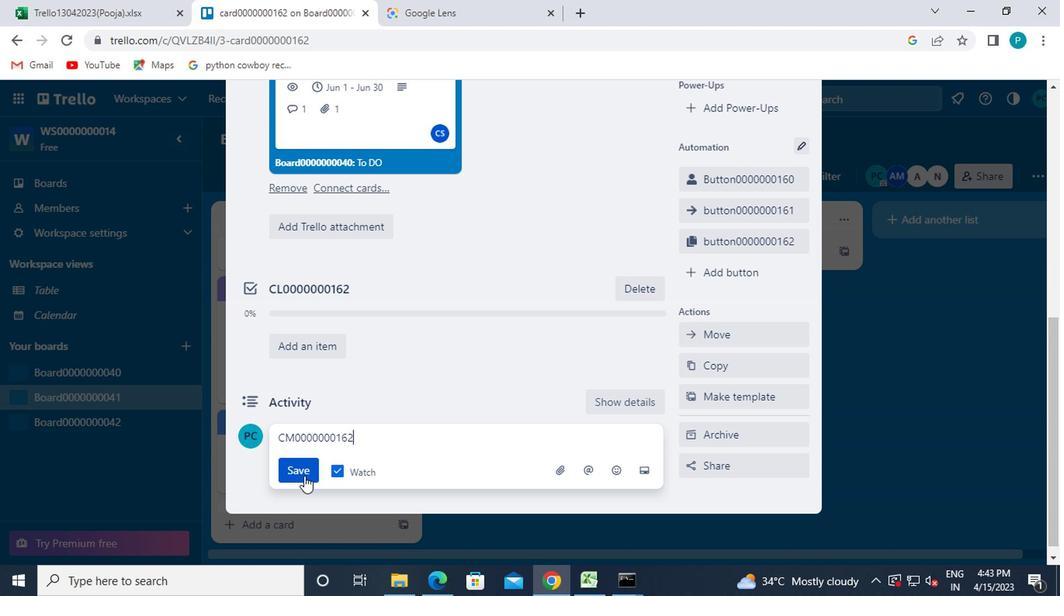 
